 Task: Add Goldthread Plant Based Tonics Elderberry Defense to the cart.
Action: Mouse pressed left at (22, 87)
Screenshot: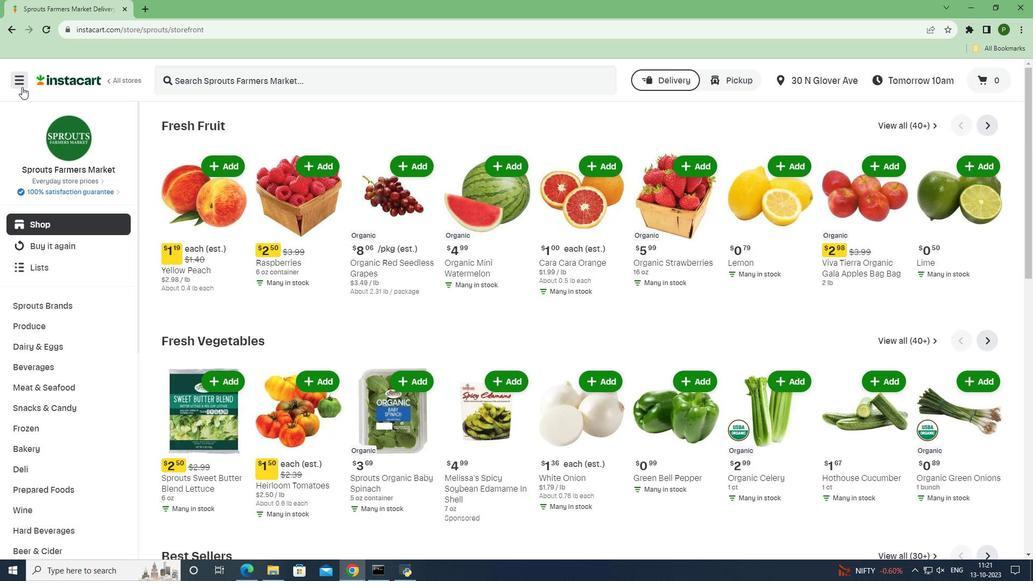 
Action: Mouse moved to (52, 294)
Screenshot: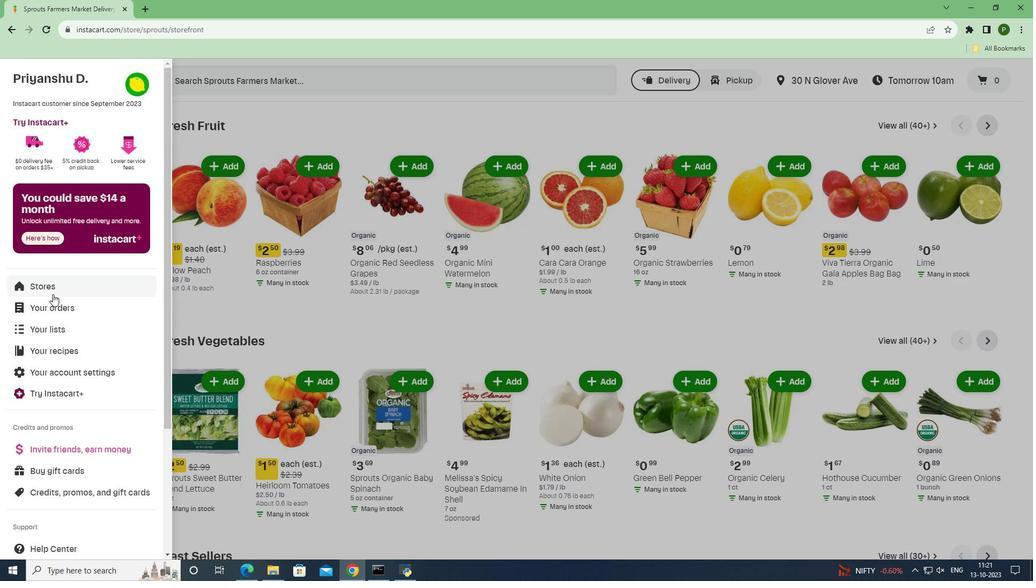 
Action: Mouse pressed left at (52, 294)
Screenshot: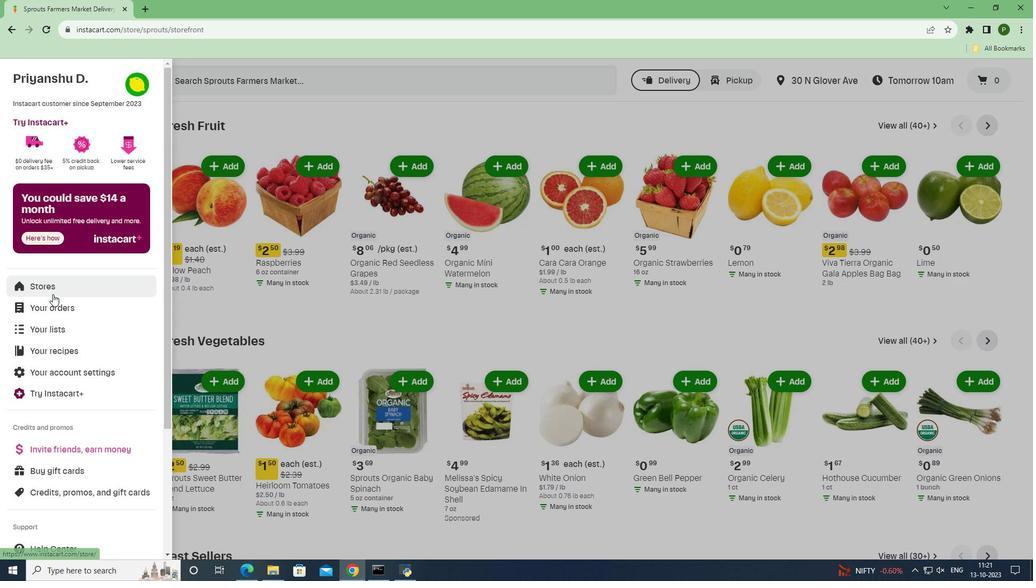
Action: Mouse moved to (260, 131)
Screenshot: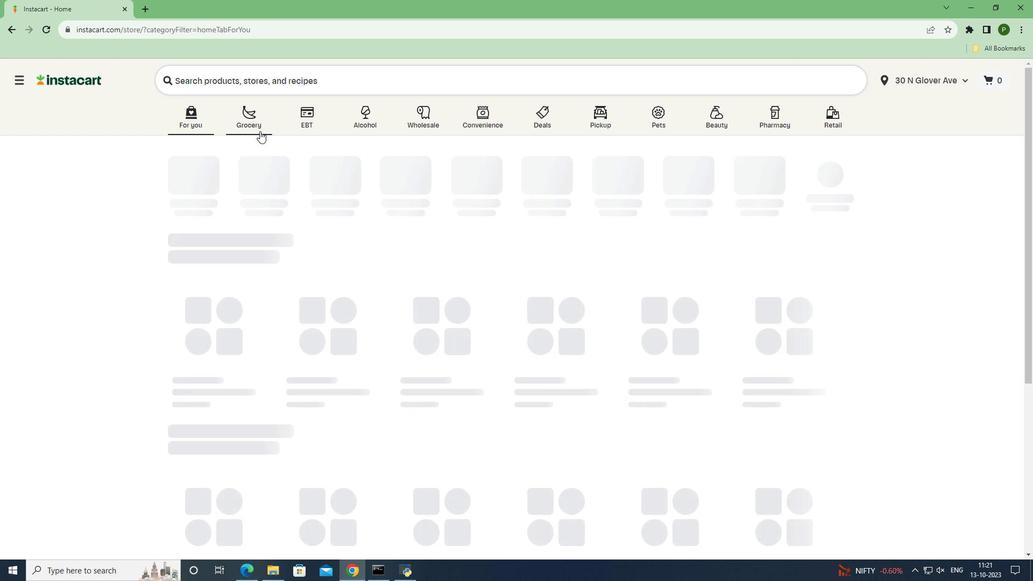 
Action: Mouse pressed left at (260, 131)
Screenshot: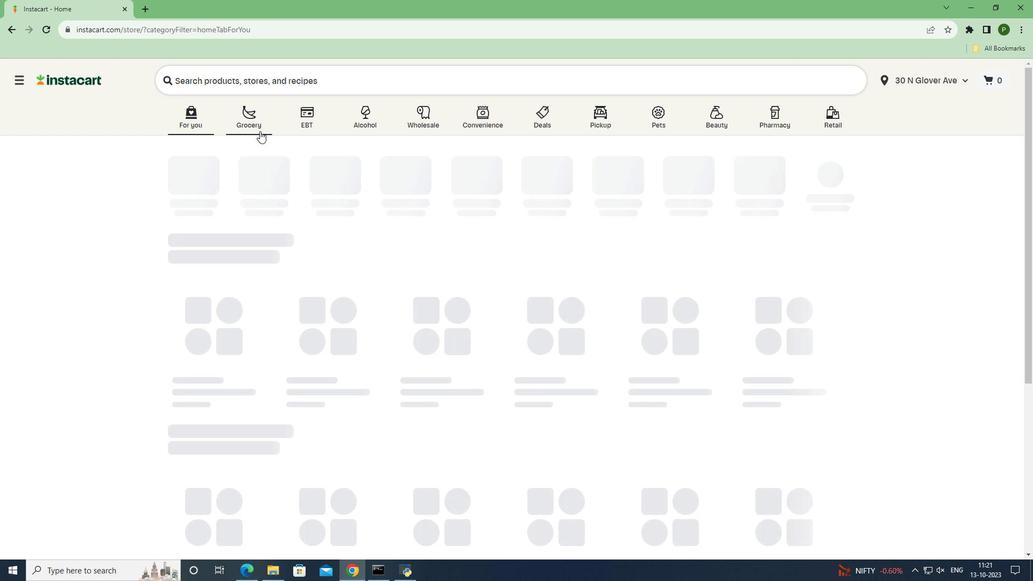 
Action: Mouse moved to (665, 256)
Screenshot: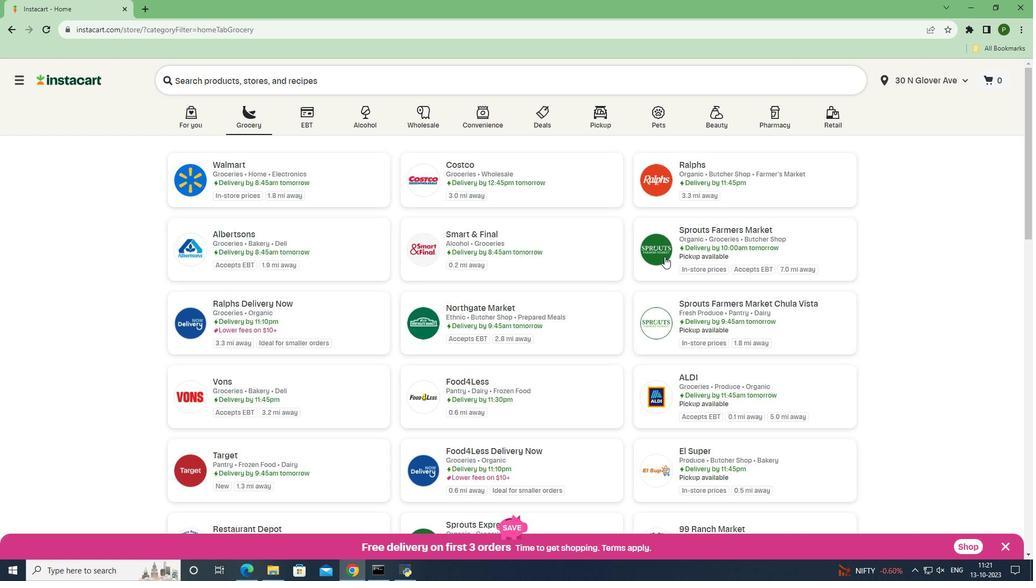 
Action: Mouse pressed left at (665, 256)
Screenshot: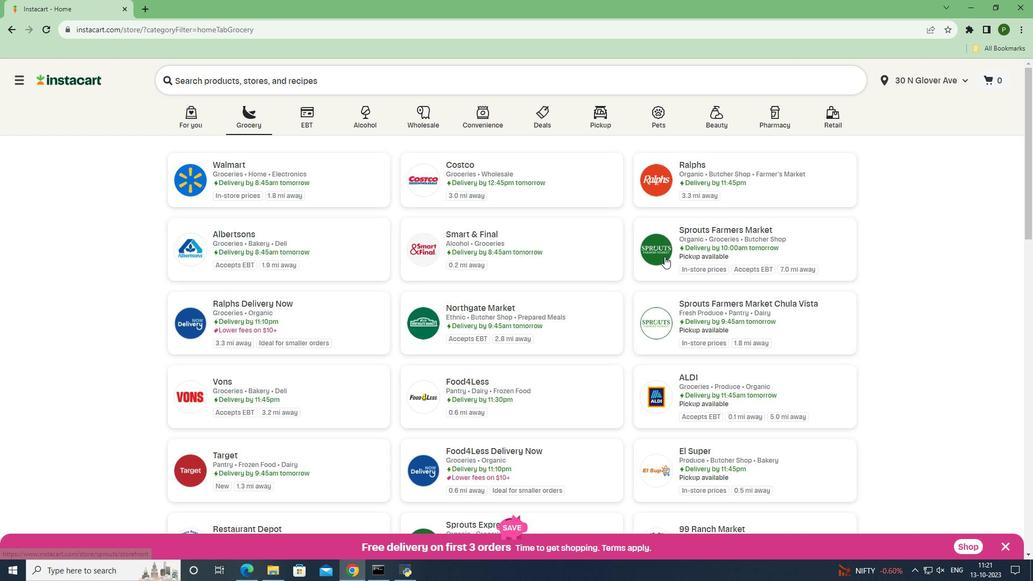 
Action: Mouse moved to (661, 259)
Screenshot: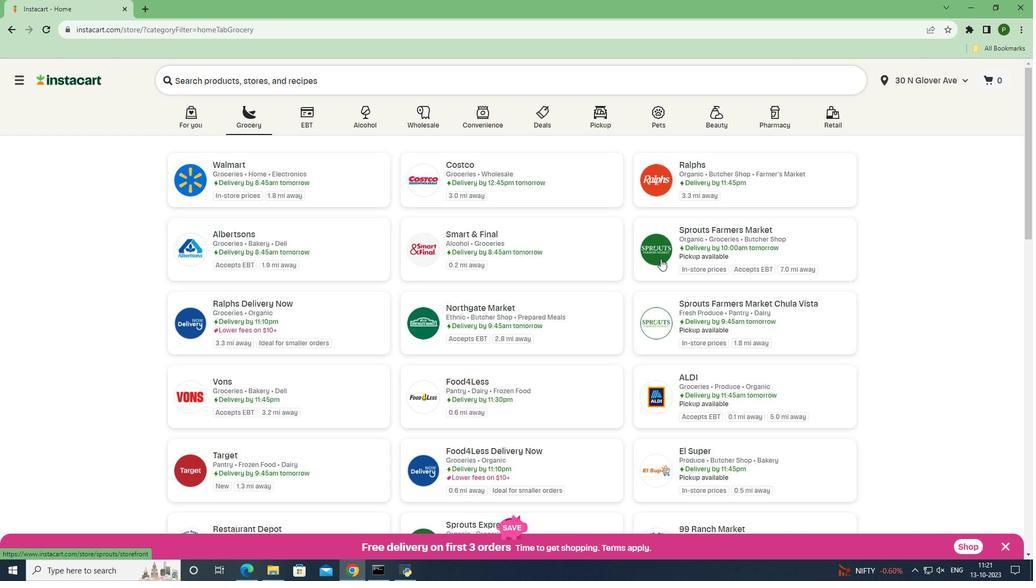 
Action: Mouse pressed left at (661, 259)
Screenshot: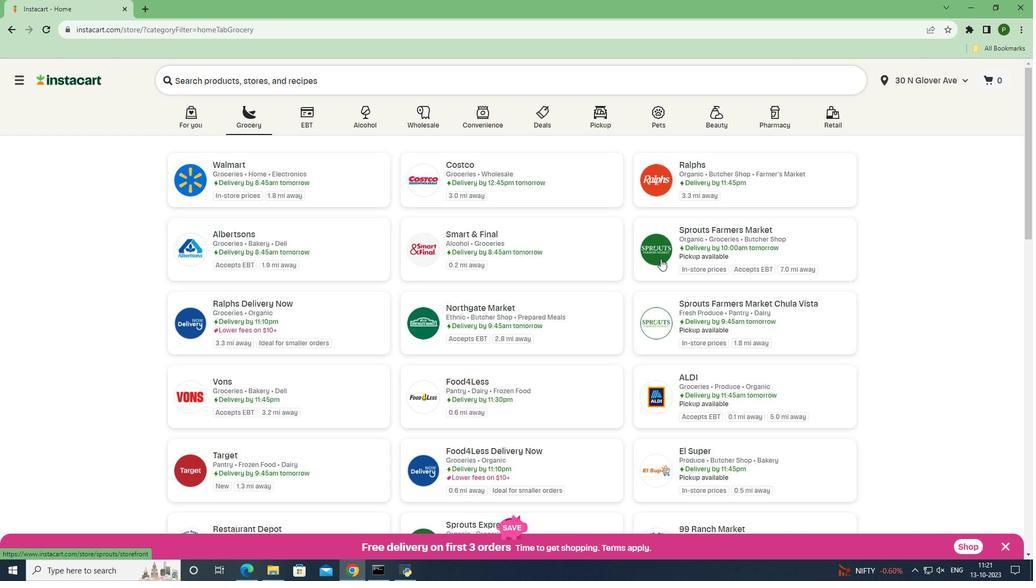 
Action: Mouse moved to (67, 369)
Screenshot: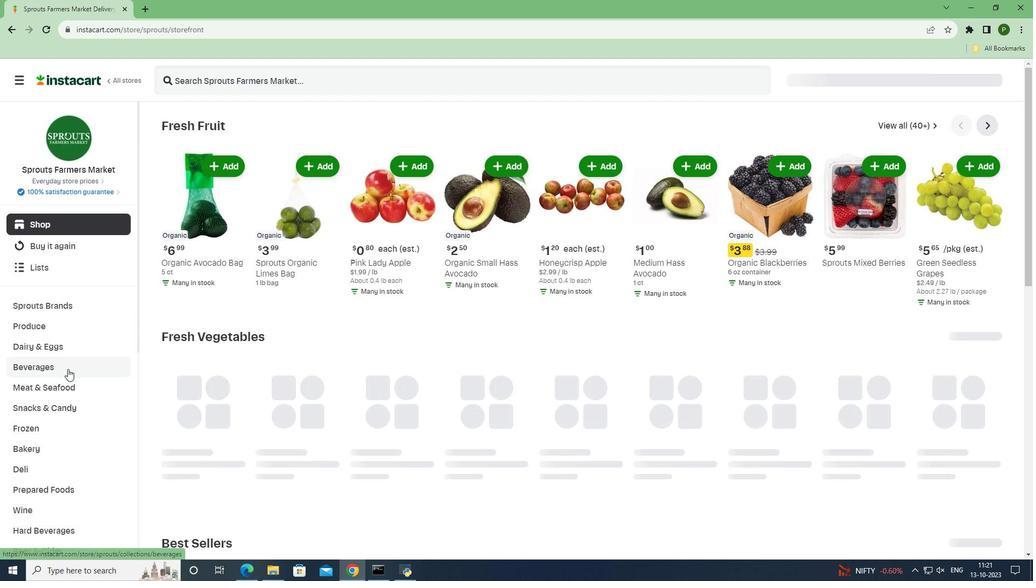 
Action: Mouse pressed left at (67, 369)
Screenshot: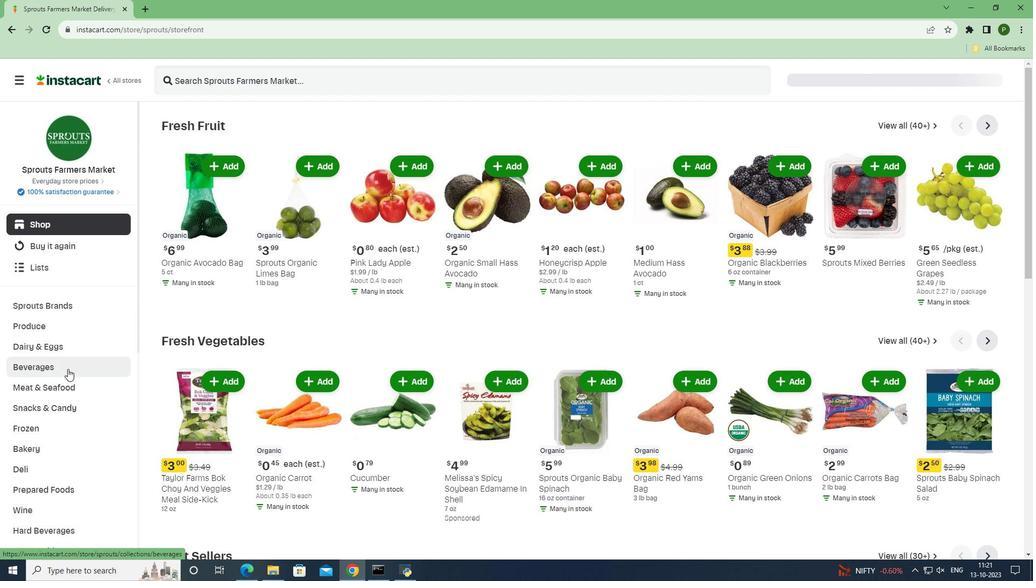 
Action: Mouse moved to (817, 148)
Screenshot: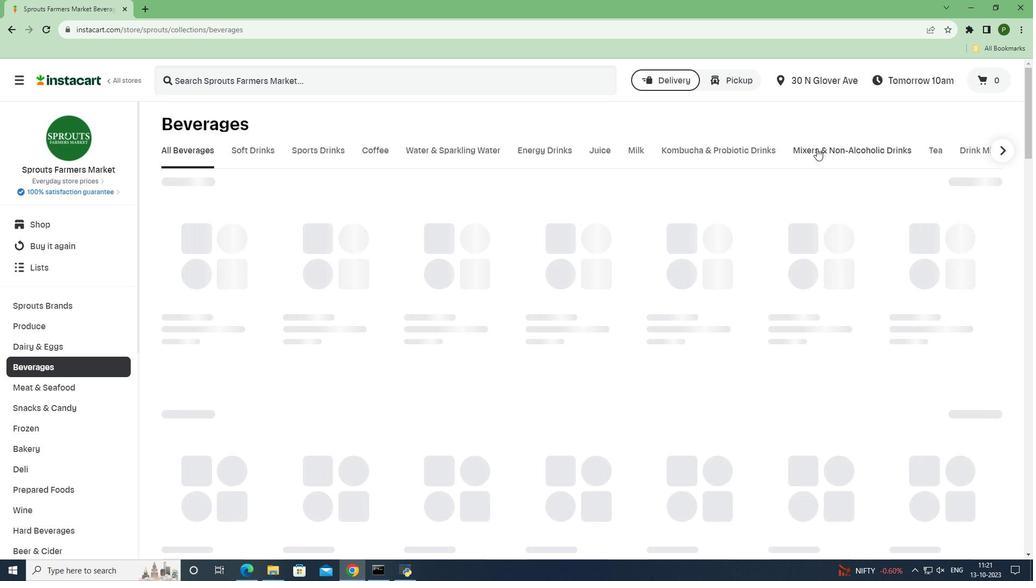 
Action: Mouse pressed left at (817, 148)
Screenshot: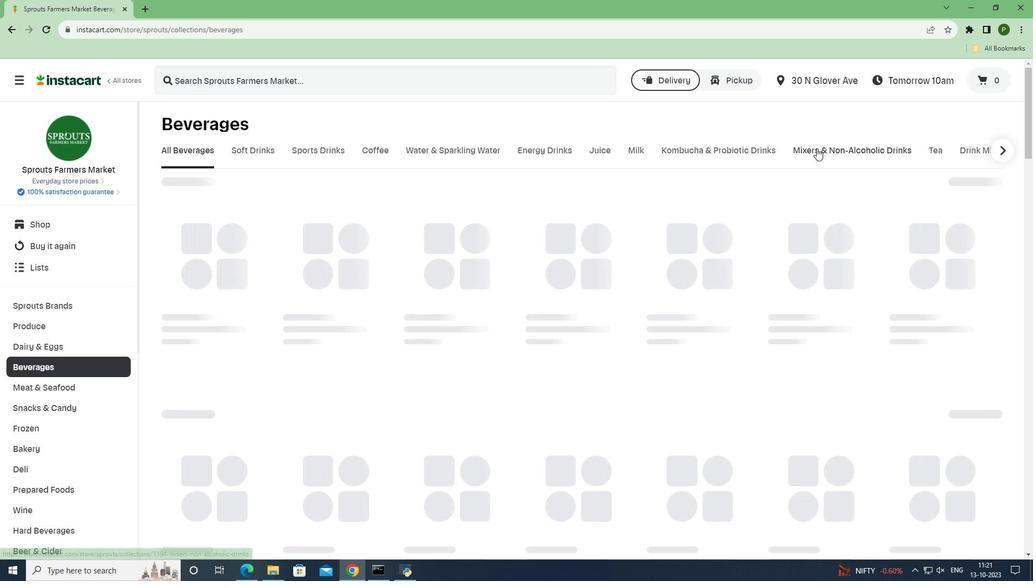 
Action: Mouse moved to (369, 80)
Screenshot: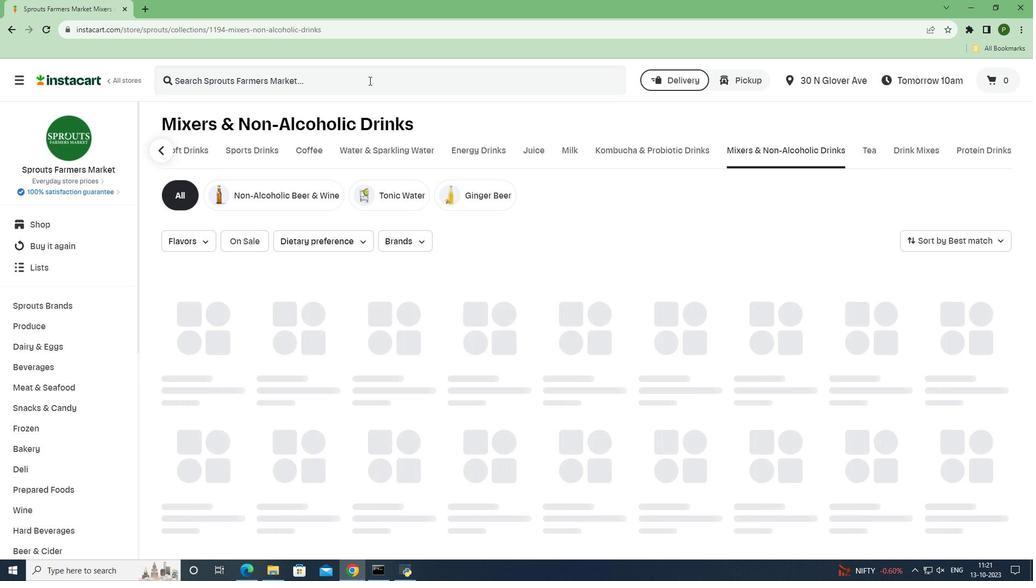 
Action: Mouse pressed left at (369, 80)
Screenshot: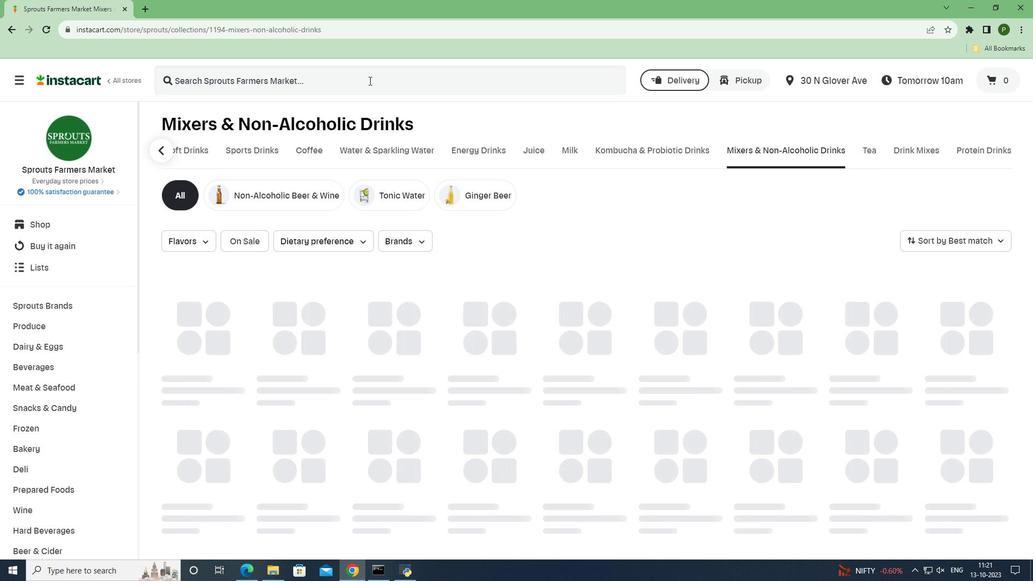 
Action: Mouse moved to (368, 80)
Screenshot: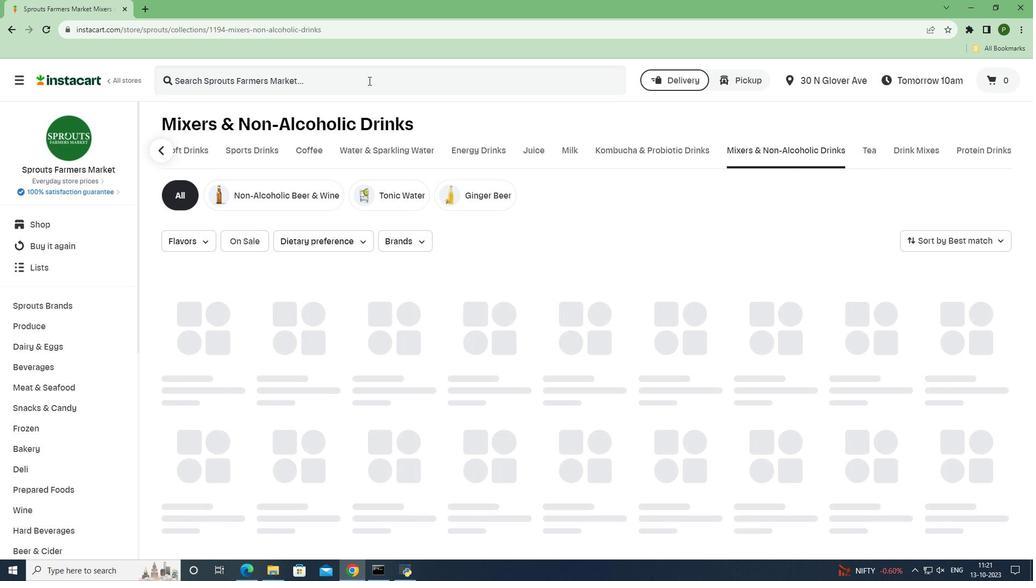 
Action: Key pressed <Key.caps_lock>G<Key.caps_lock>oldthread<Key.space><Key.caps_lock>P<Key.caps_lock>lant<Key.space><Key.caps_lock>B<Key.caps_lock>ased<Key.space><Key.caps_lock>T<Key.caps_lock>onics<Key.space><Key.caps_lock>E<Key.caps_lock>lderberry<Key.space><Key.caps_lock>D<Key.caps_lock>efense<Key.space><Key.enter>
Screenshot: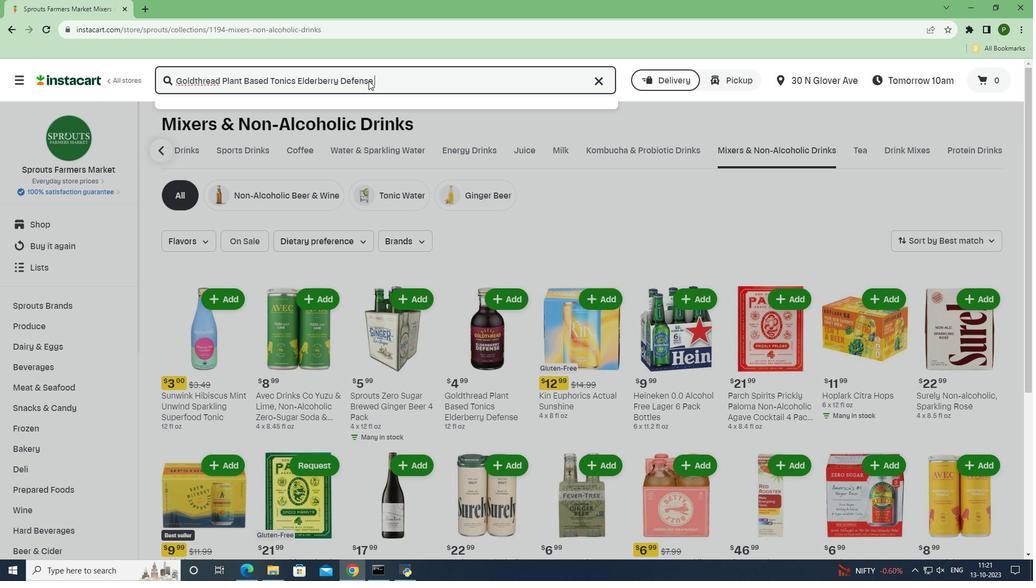 
Action: Mouse moved to (460, 192)
Screenshot: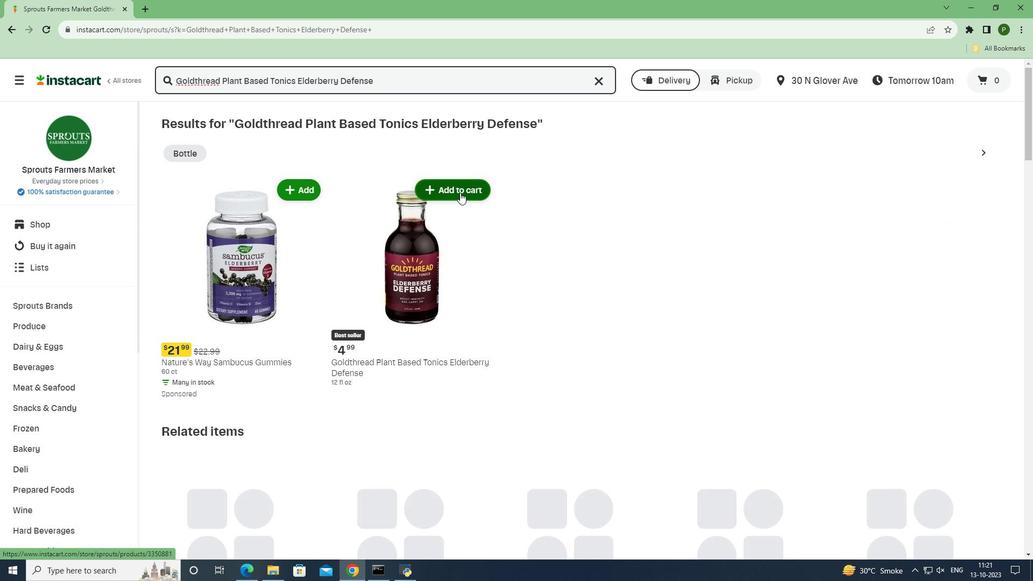 
Action: Mouse pressed left at (460, 192)
Screenshot: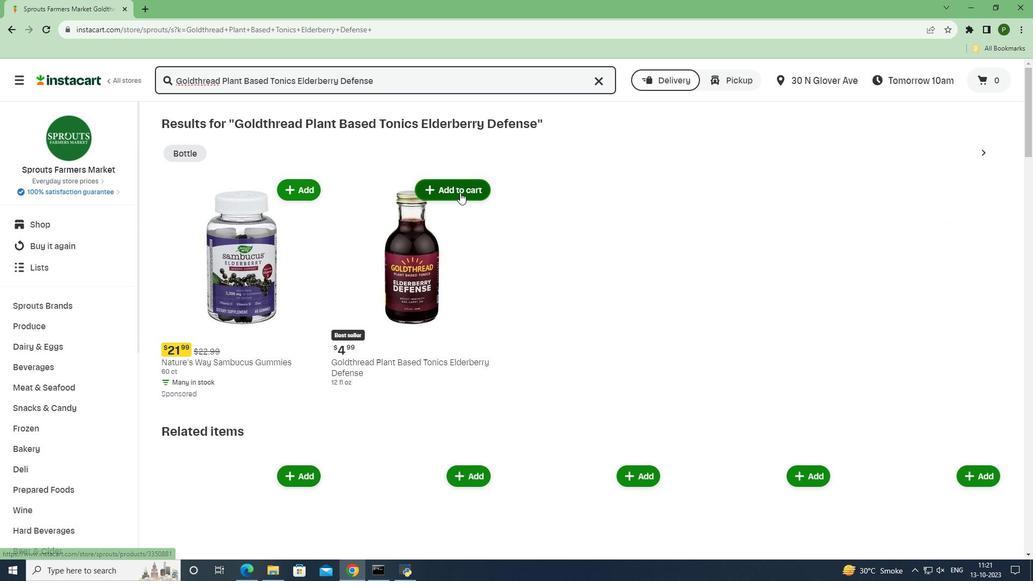 
Action: Mouse moved to (498, 264)
Screenshot: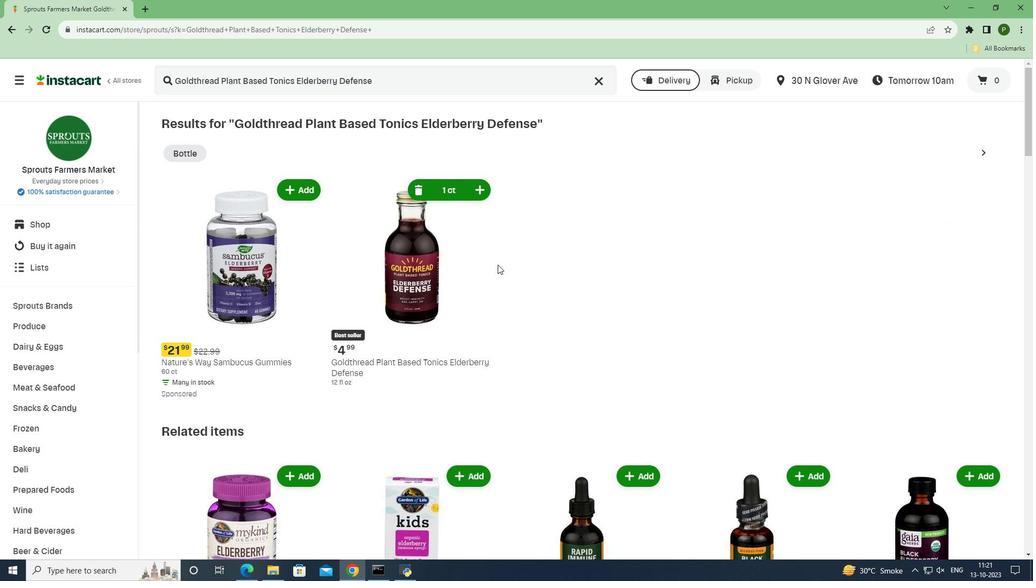 
